 Task: Select the true option in the auto fetch.
Action: Mouse moved to (21, 598)
Screenshot: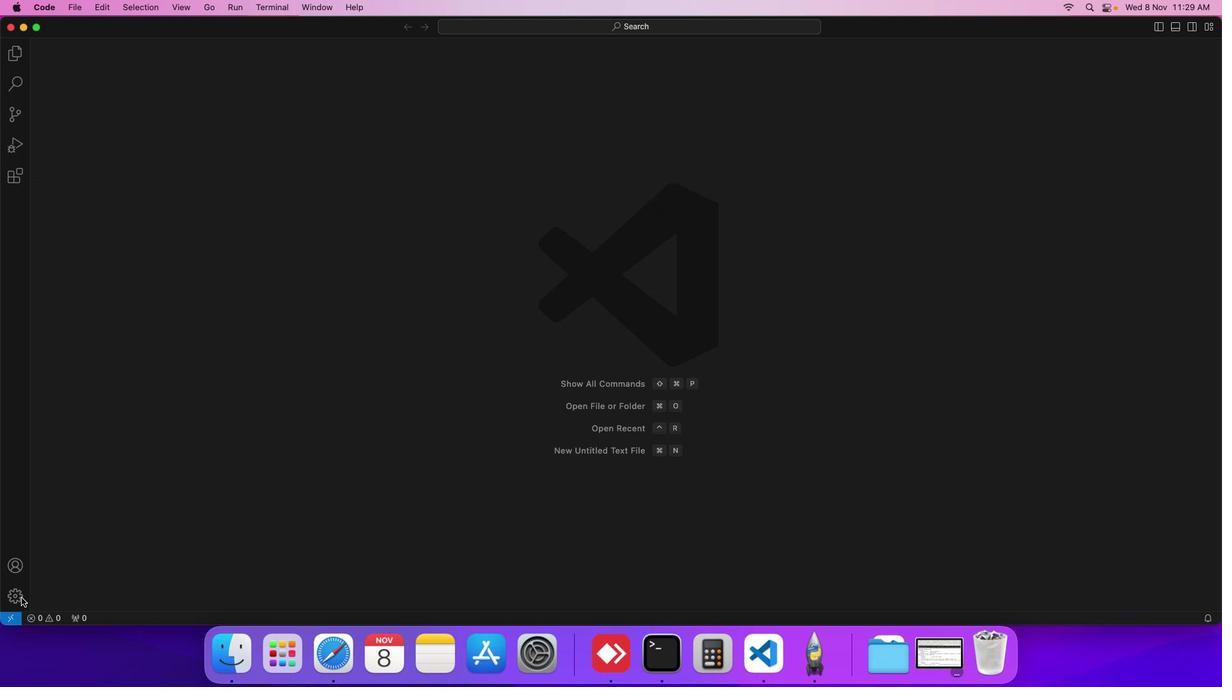 
Action: Mouse pressed left at (21, 598)
Screenshot: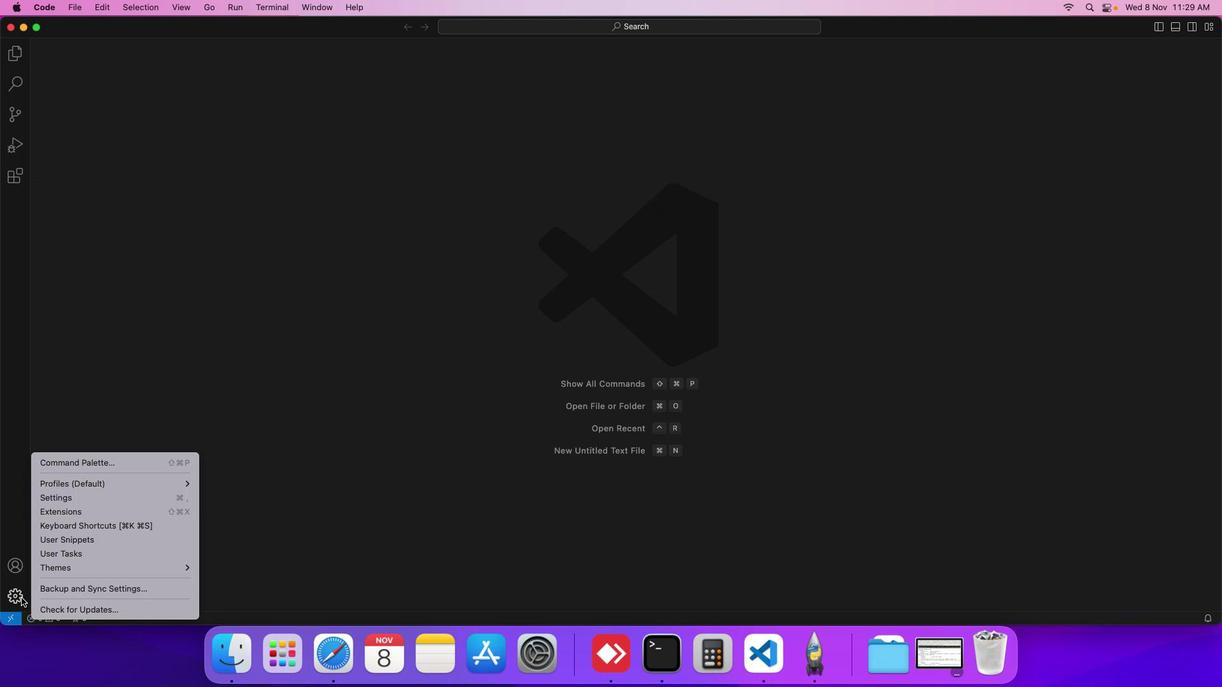 
Action: Mouse moved to (66, 499)
Screenshot: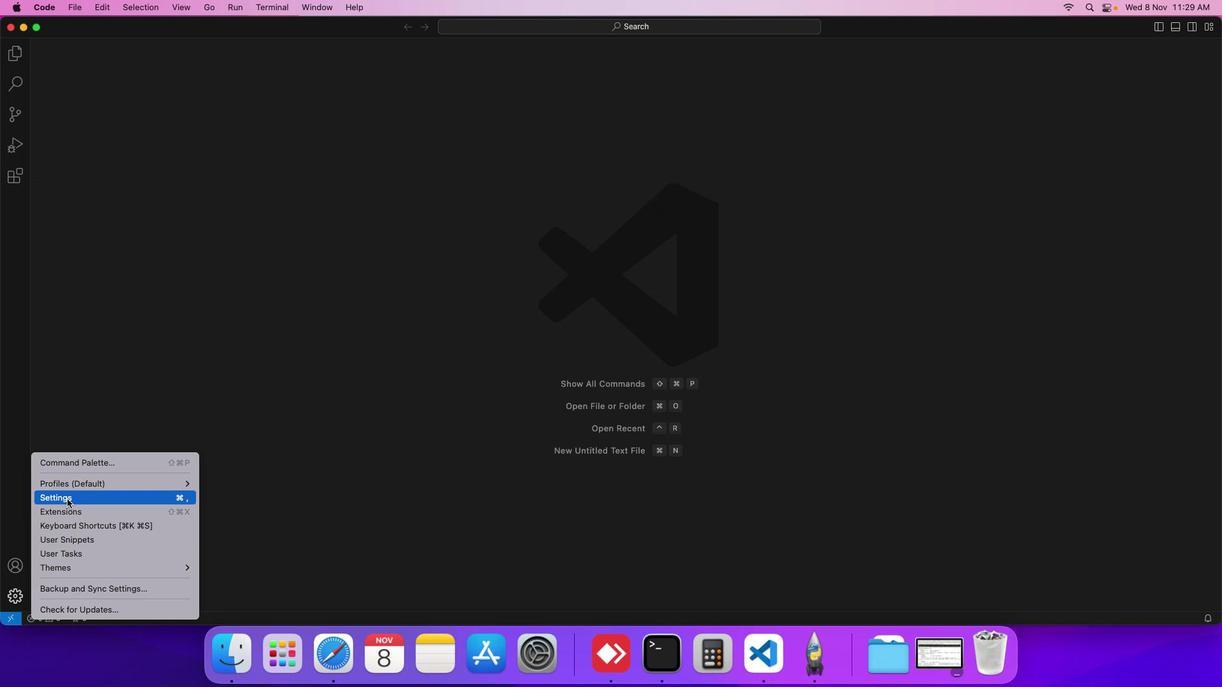 
Action: Mouse pressed left at (66, 499)
Screenshot: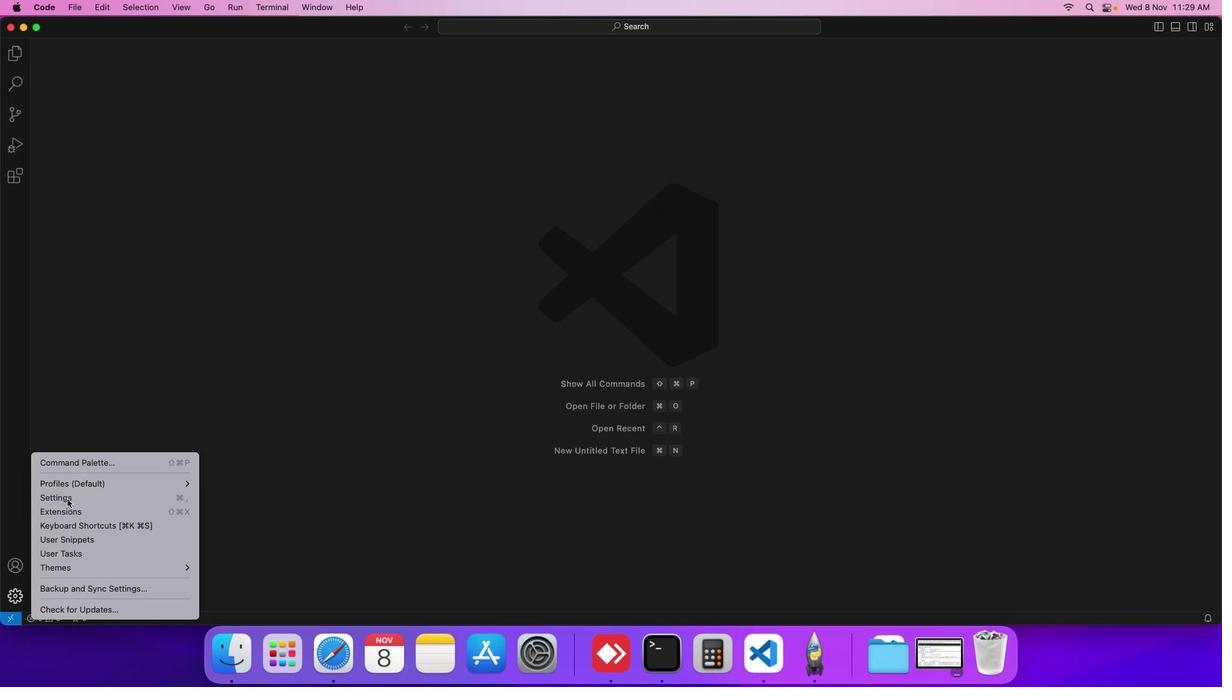 
Action: Mouse moved to (294, 233)
Screenshot: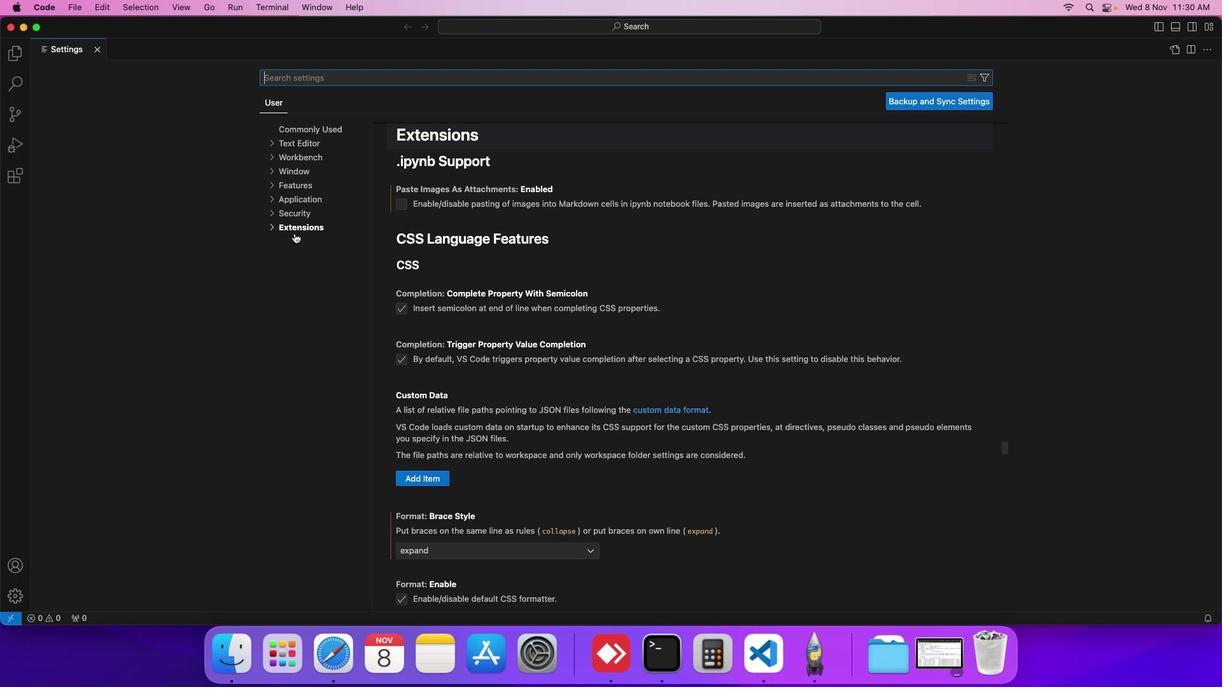 
Action: Mouse pressed left at (294, 233)
Screenshot: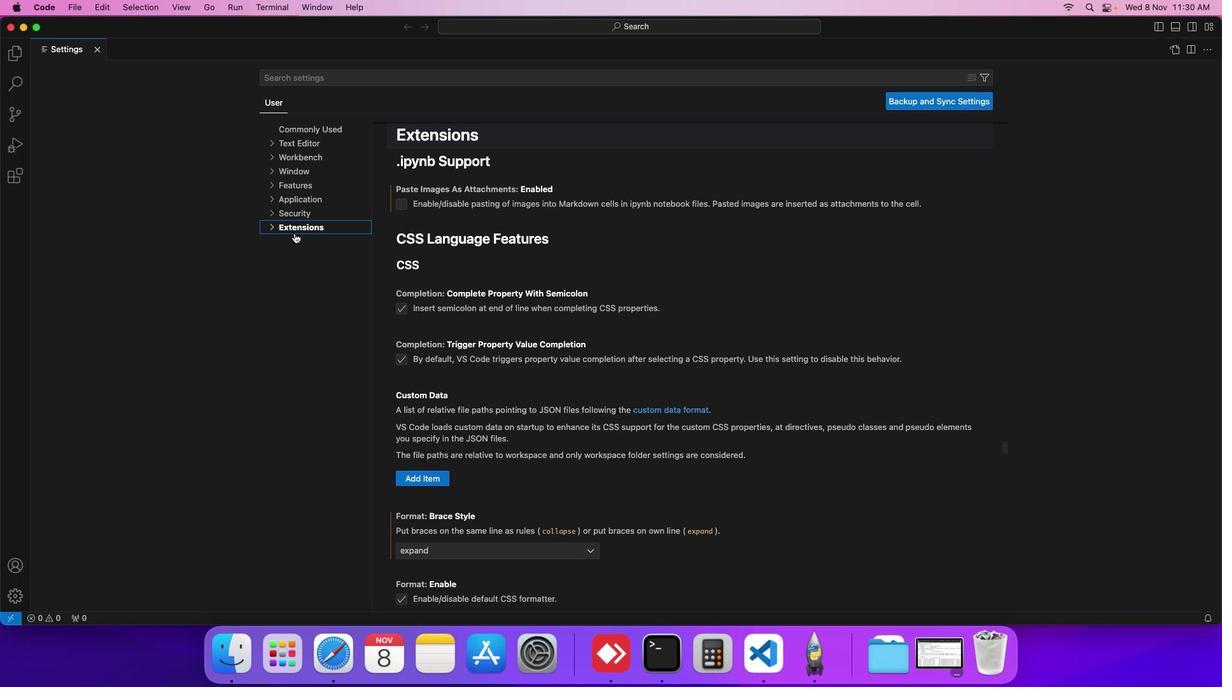 
Action: Mouse moved to (296, 284)
Screenshot: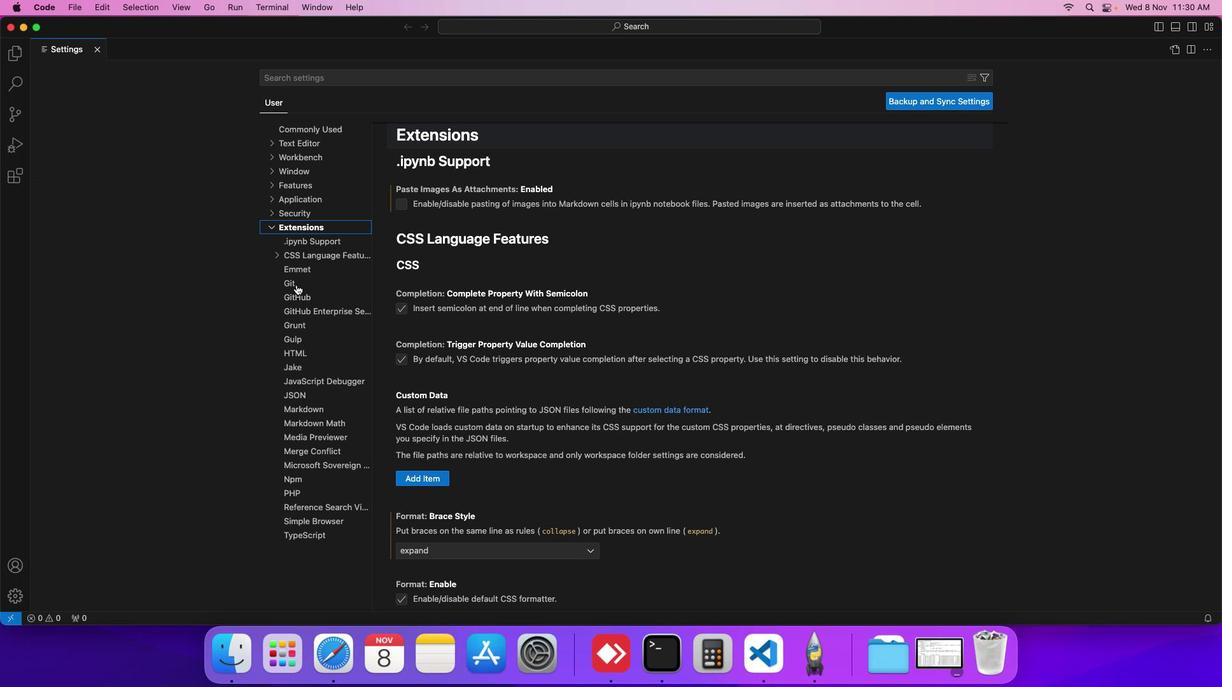 
Action: Mouse pressed left at (296, 284)
Screenshot: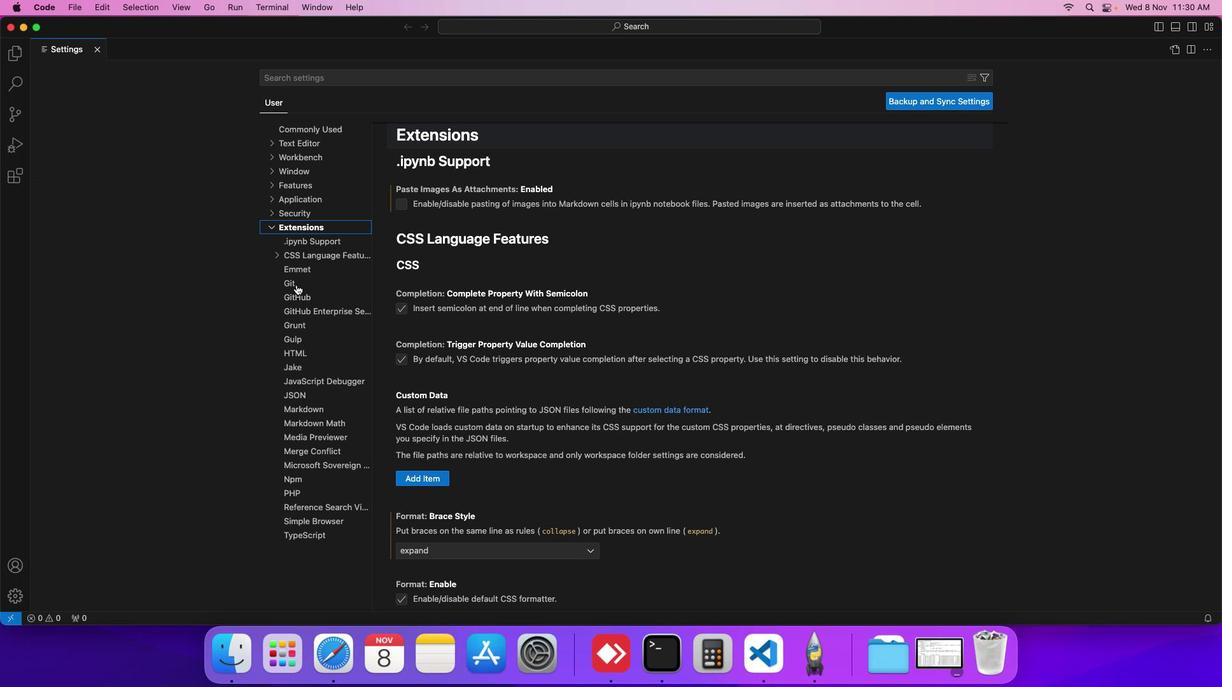 
Action: Mouse moved to (415, 396)
Screenshot: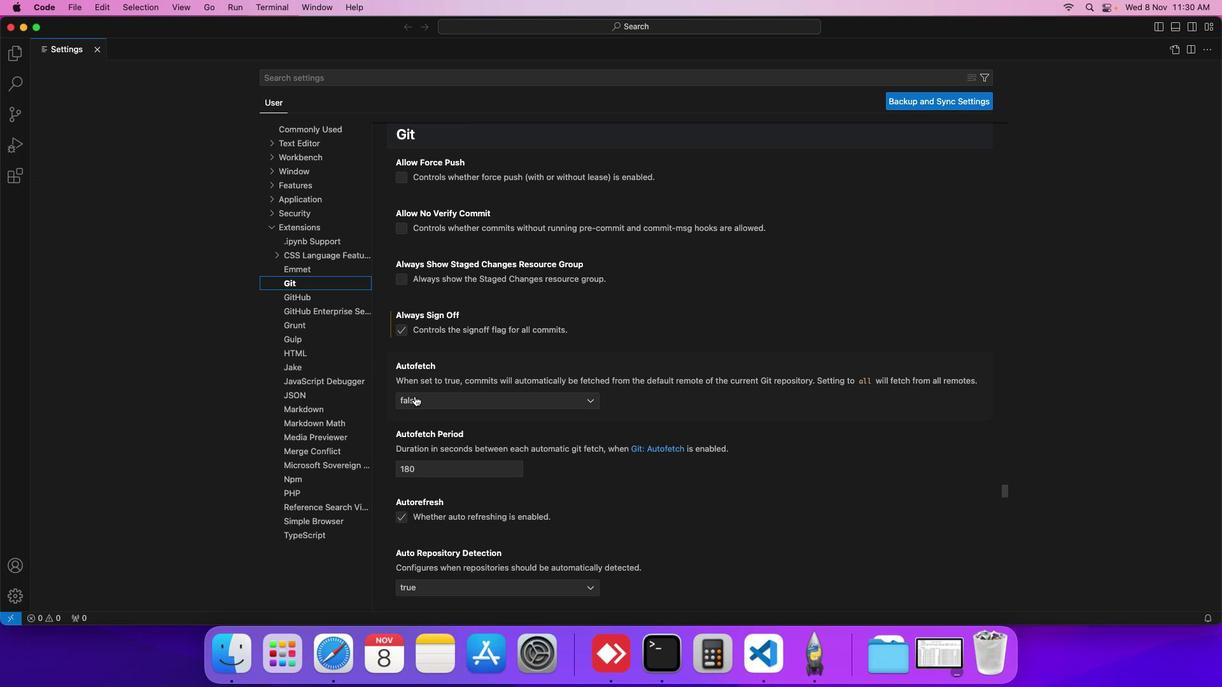 
Action: Mouse pressed left at (415, 396)
Screenshot: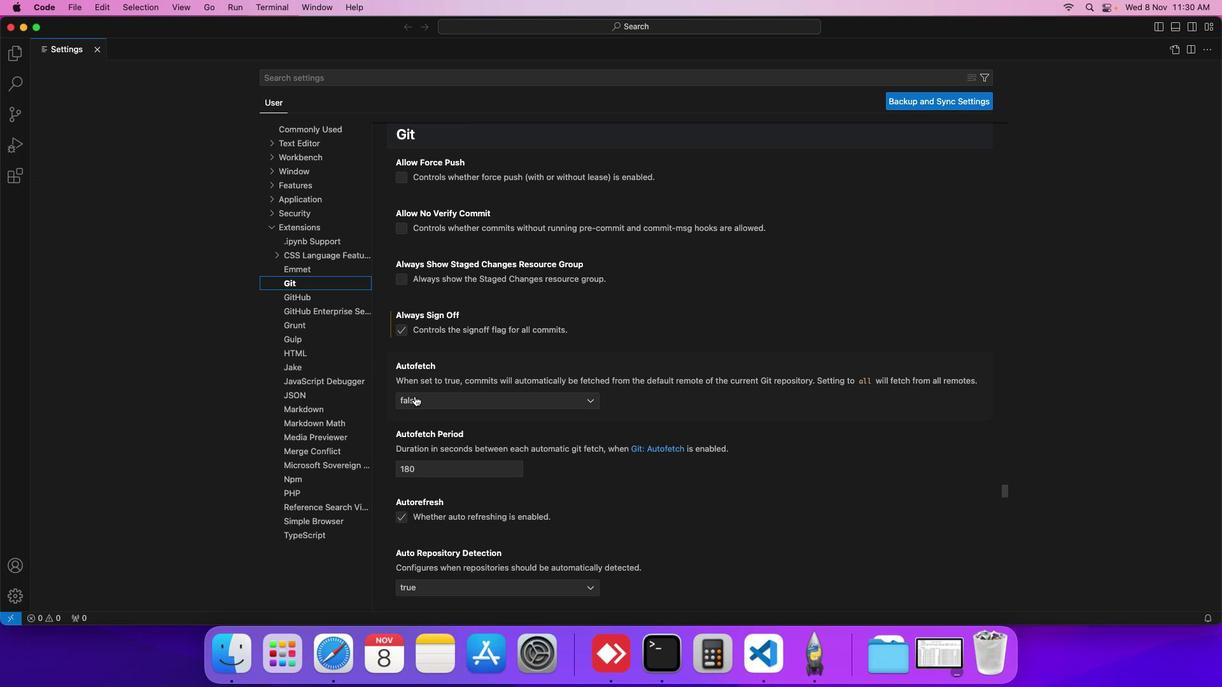 
Action: Mouse moved to (409, 418)
Screenshot: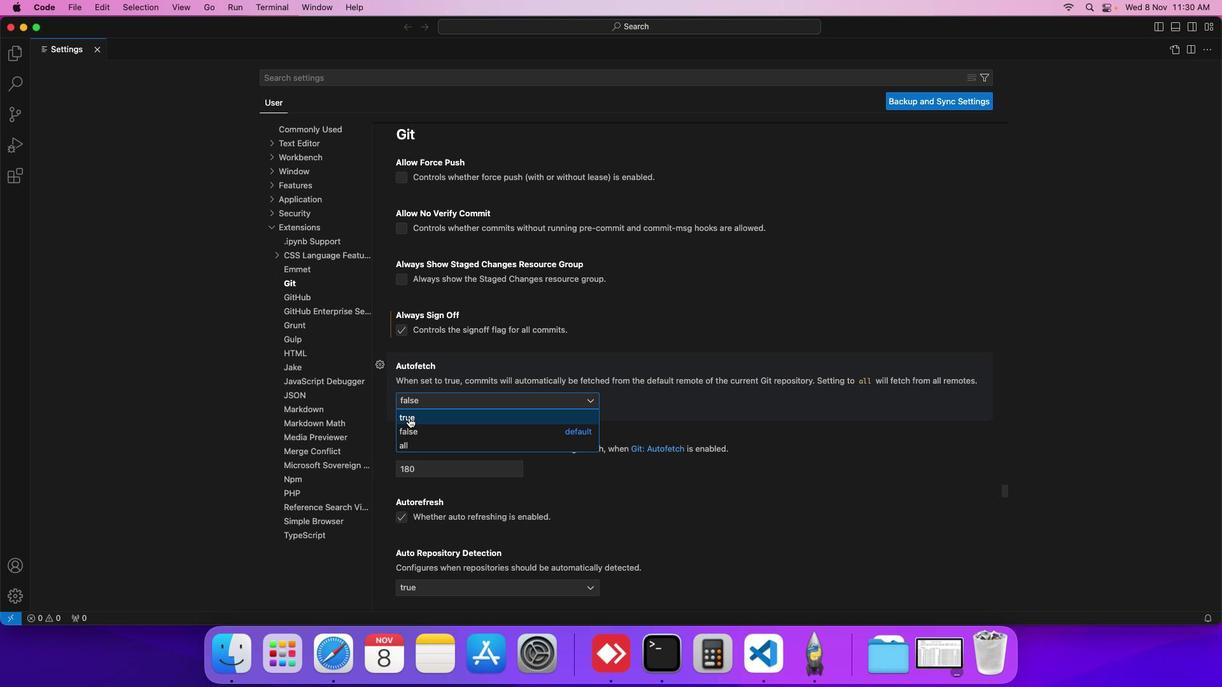 
Action: Mouse pressed left at (409, 418)
Screenshot: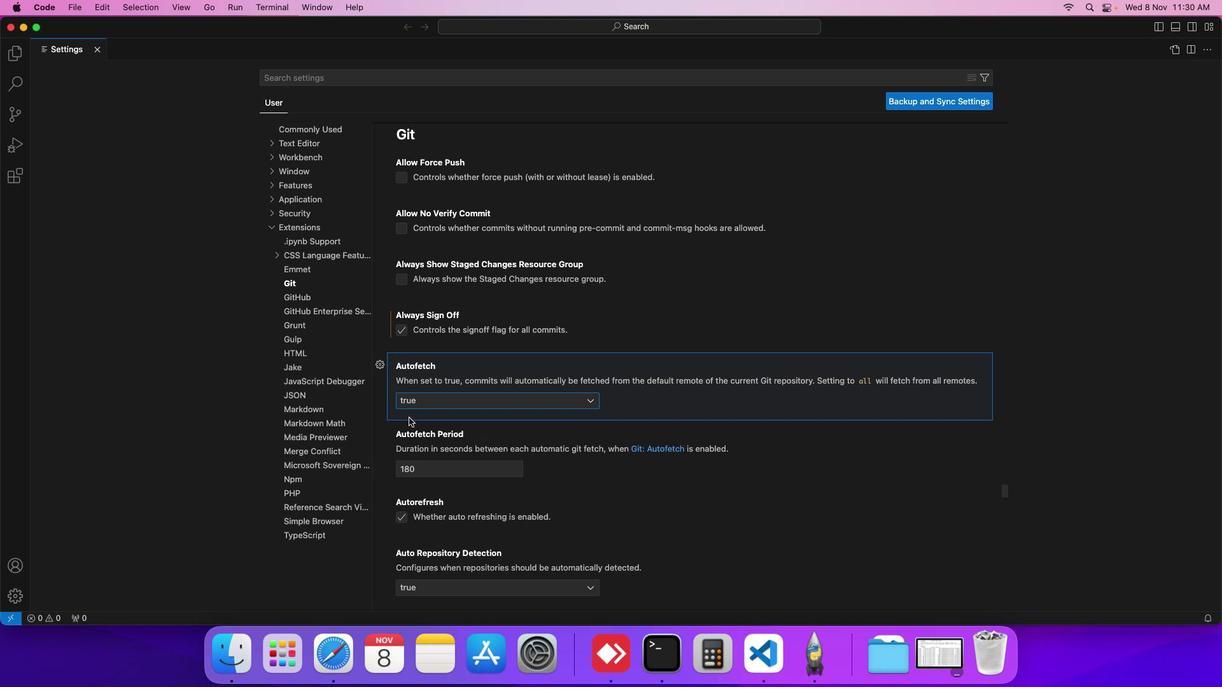 
Action: Mouse moved to (445, 403)
Screenshot: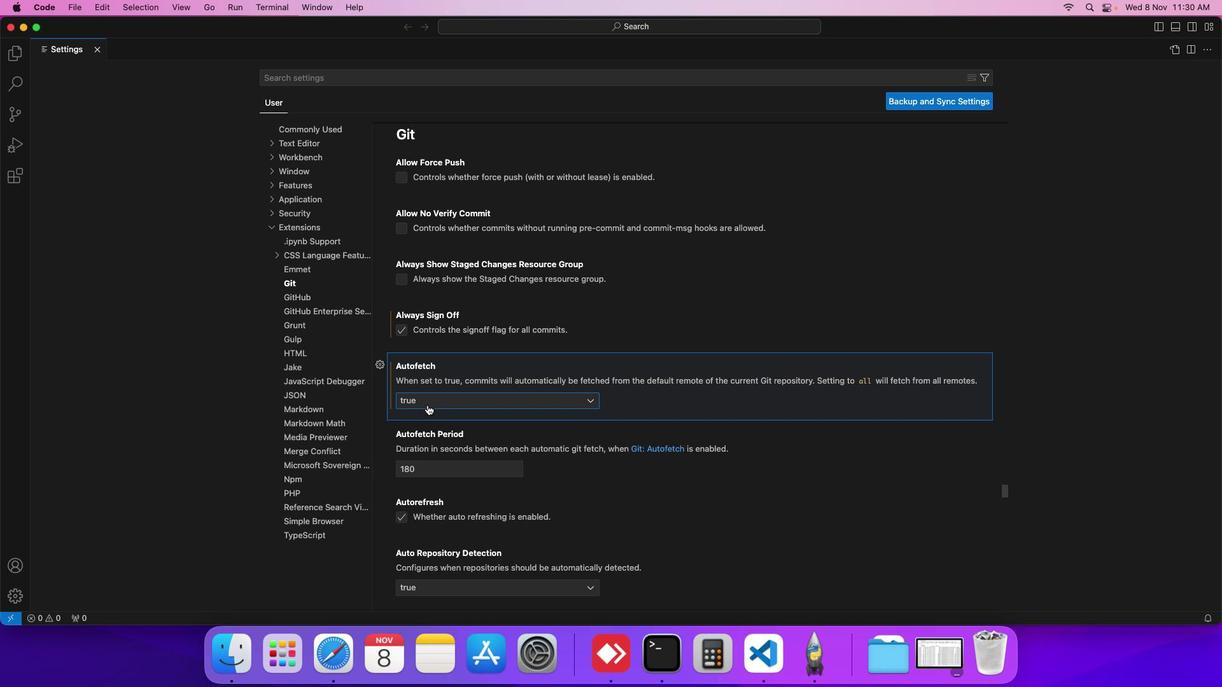 
